 Task: In the Company zunheboto.nic.in, schedule a meeting with title: 'Introducing Our Products and Services ', Select date: '30 August, 2023', select start time: 12:00:PM. Add location on call (786) 555-4419 with meeting description: For further discussion on products, kindly join the meeting. Add attendees from company's contact and save.. Logged in from softage.10@softage.net
Action: Mouse moved to (67, 44)
Screenshot: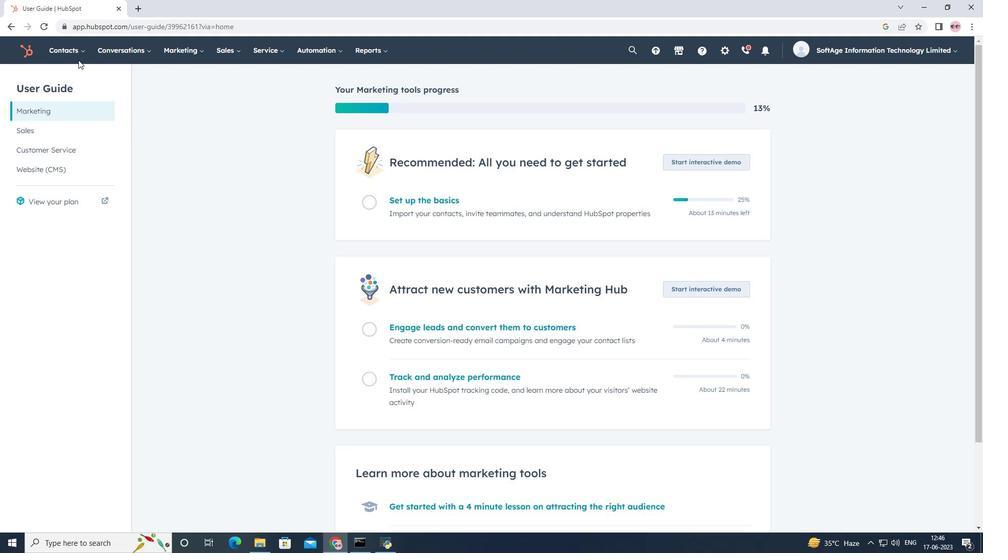 
Action: Mouse pressed left at (67, 44)
Screenshot: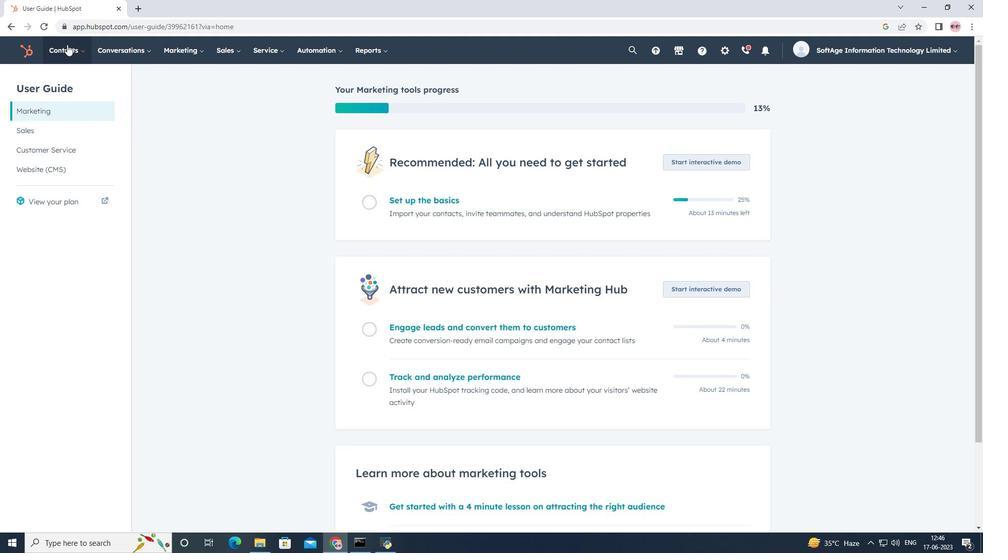 
Action: Mouse moved to (92, 103)
Screenshot: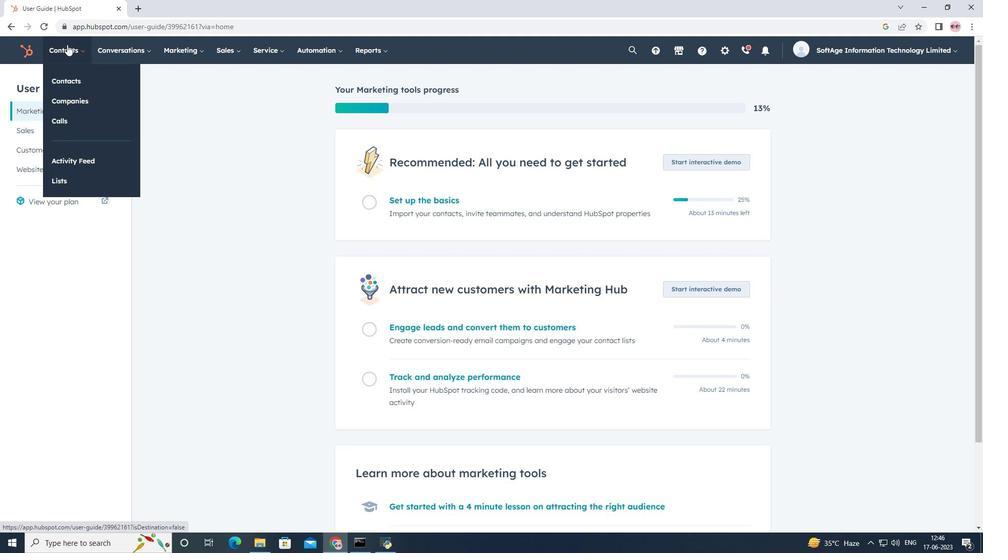 
Action: Mouse pressed left at (92, 103)
Screenshot: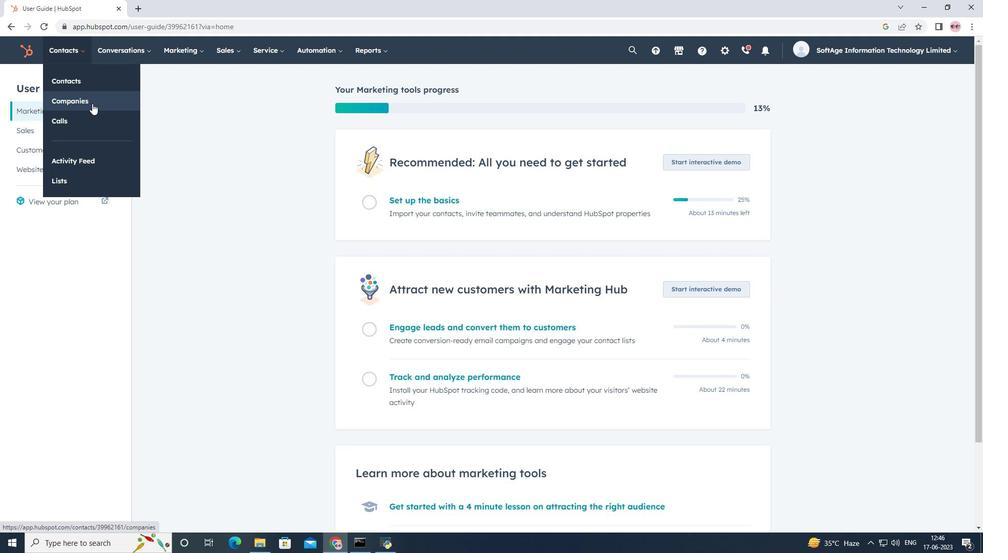 
Action: Mouse moved to (73, 172)
Screenshot: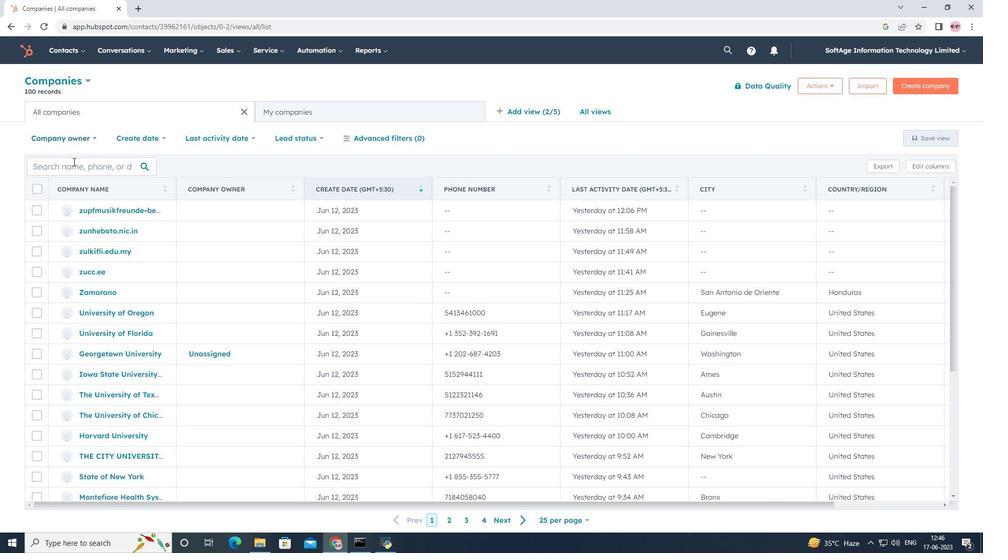 
Action: Mouse pressed left at (73, 172)
Screenshot: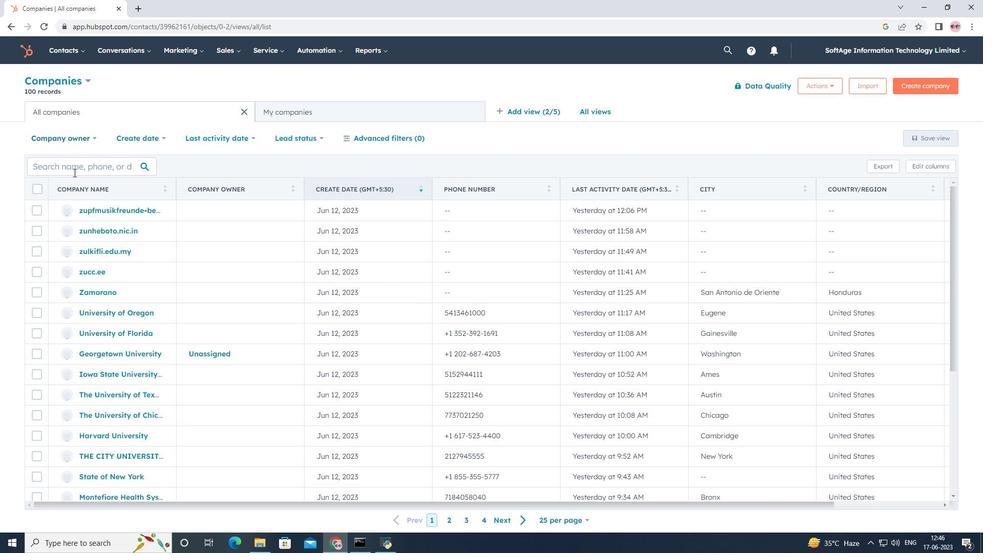 
Action: Key pressed zunheboto
Screenshot: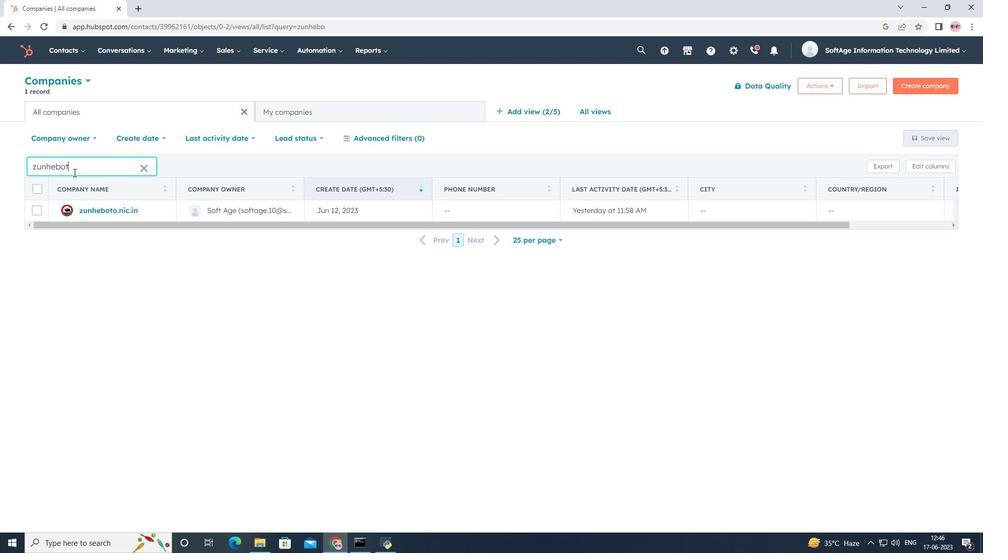 
Action: Mouse moved to (95, 212)
Screenshot: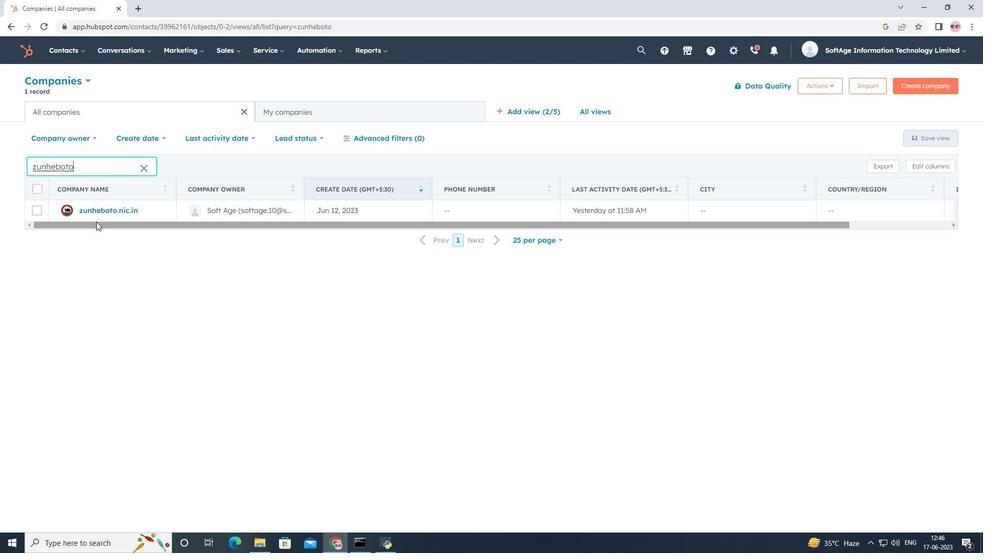 
Action: Mouse pressed left at (95, 212)
Screenshot: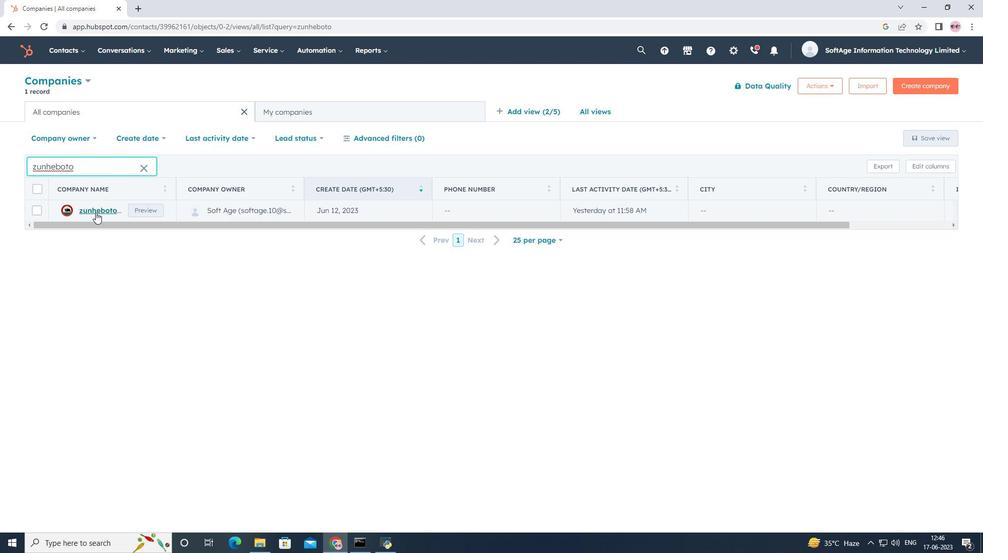 
Action: Mouse moved to (174, 163)
Screenshot: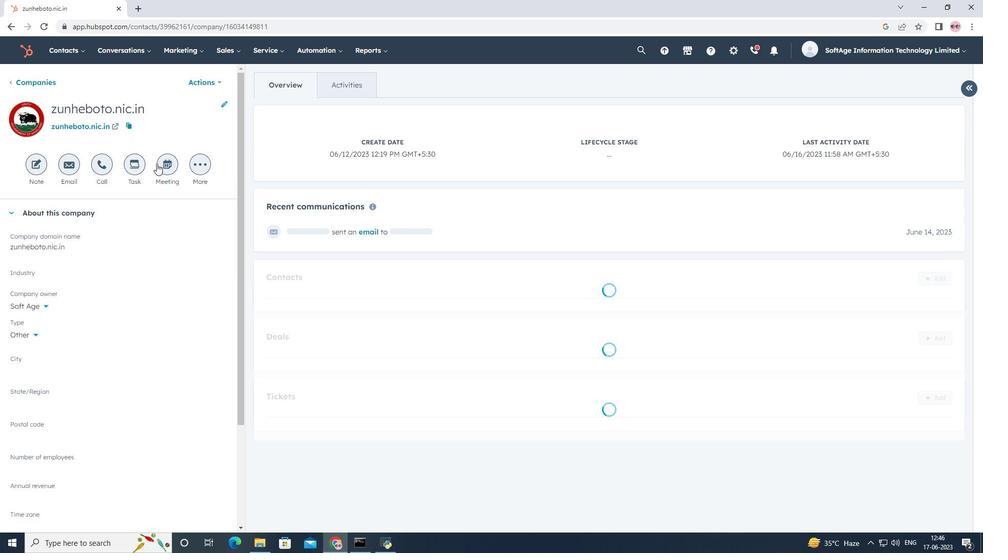 
Action: Mouse pressed left at (174, 163)
Screenshot: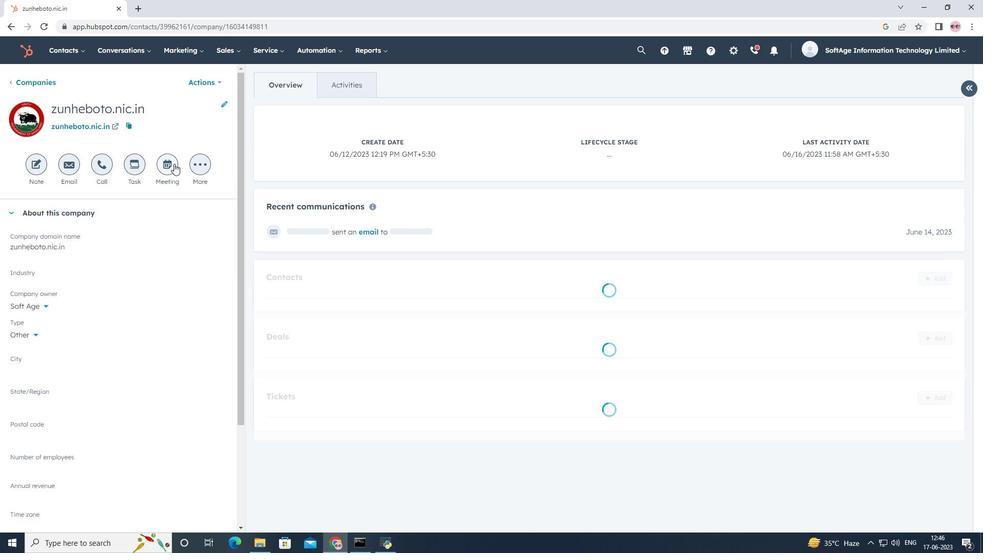 
Action: Mouse moved to (180, 163)
Screenshot: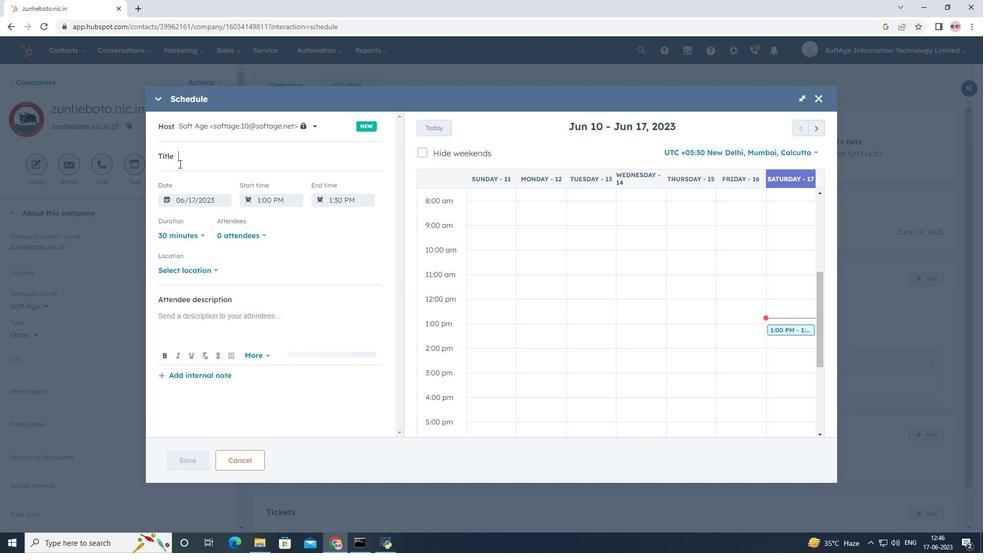 
Action: Mouse pressed left at (180, 163)
Screenshot: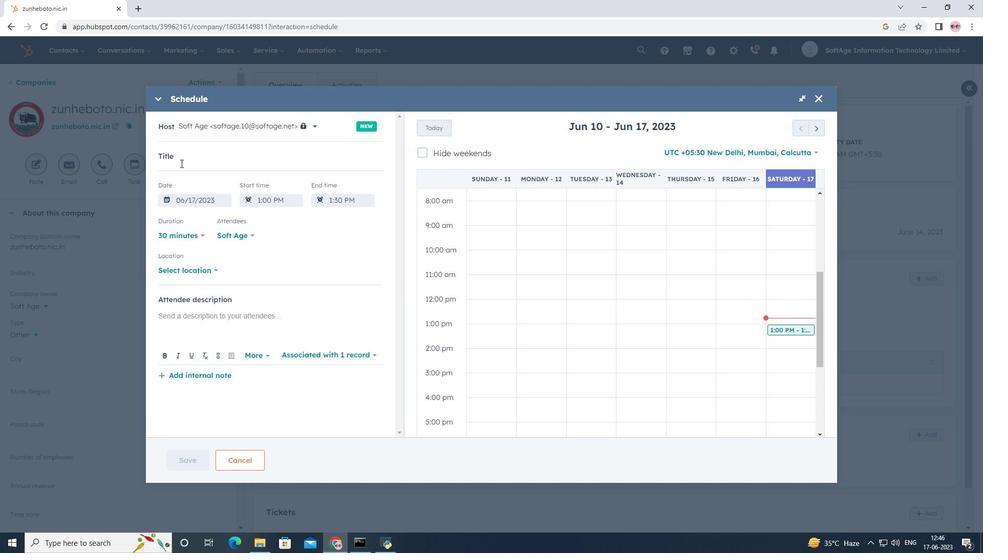 
Action: Key pressed <Key.shift>Introducing<Key.space><Key.shift>Our<Key.space><Key.shift><Key.shift><Key.shift><Key.shift><Key.shift><Key.shift><Key.shift><Key.shift><Key.shift><Key.shift><Key.shift><Key.shift><Key.shift><Key.shift><Key.shift><Key.shift><Key.shift><Key.shift><Key.shift><Key.shift><Key.shift><Key.shift><Key.shift><Key.shift><Key.shift><Key.shift><Key.shift><Key.shift><Key.shift><Key.shift><Key.shift>Products<Key.space>and<Key.space><Key.shift><Key.shift><Key.shift><Key.shift><Key.shift><Key.shift><Key.shift><Key.shift><Key.shift><Key.shift><Key.shift><Key.shift>Services
Screenshot: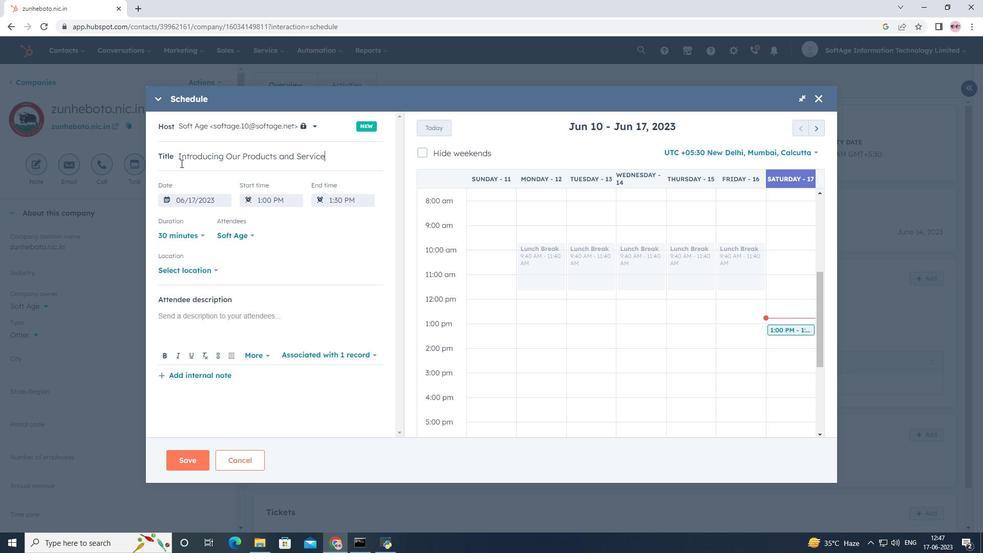 
Action: Mouse moved to (820, 126)
Screenshot: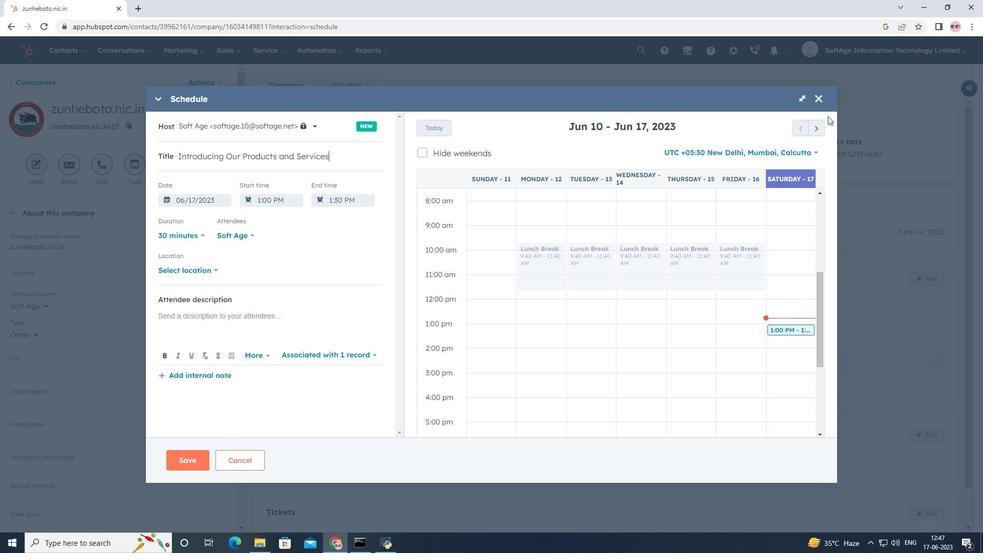
Action: Mouse pressed left at (820, 126)
Screenshot: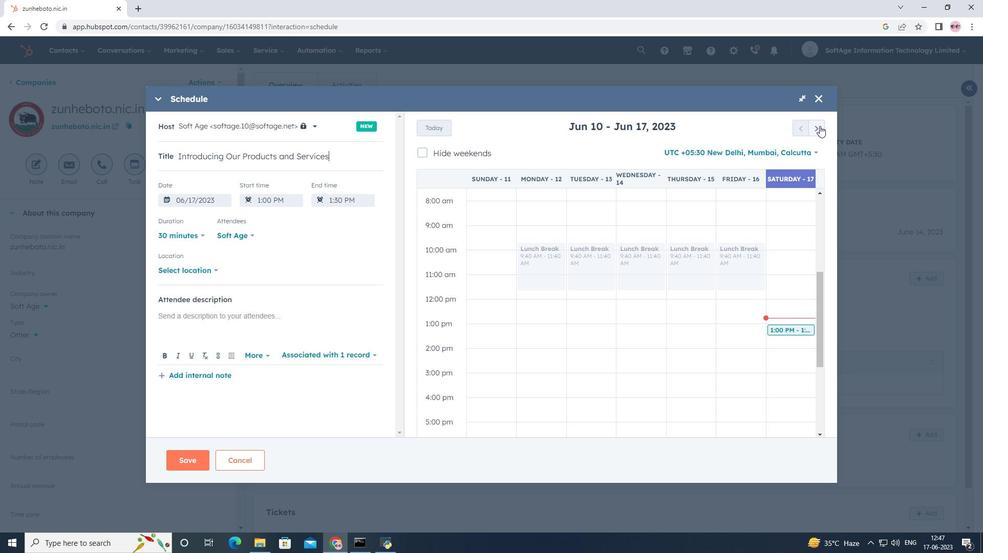 
Action: Mouse pressed left at (820, 126)
Screenshot: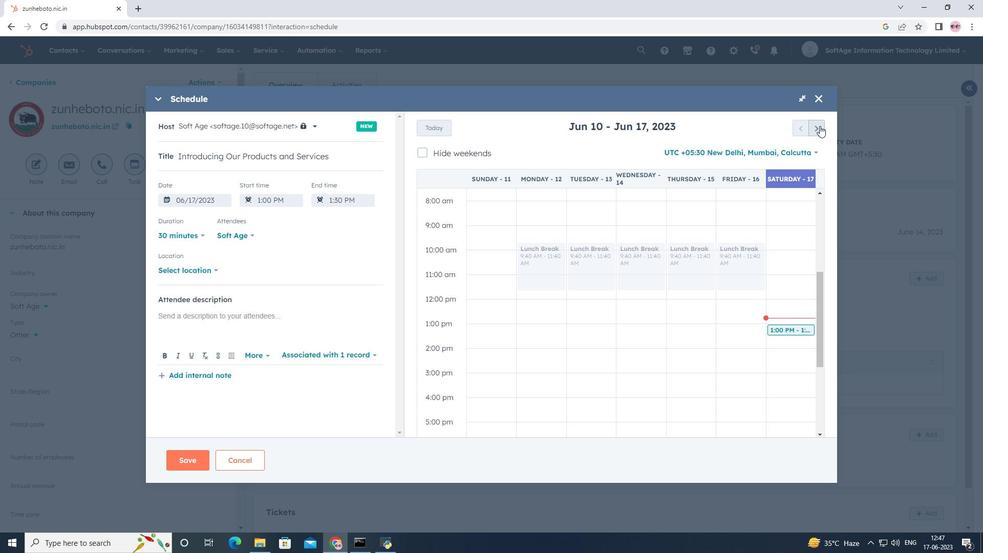 
Action: Mouse pressed left at (820, 126)
Screenshot: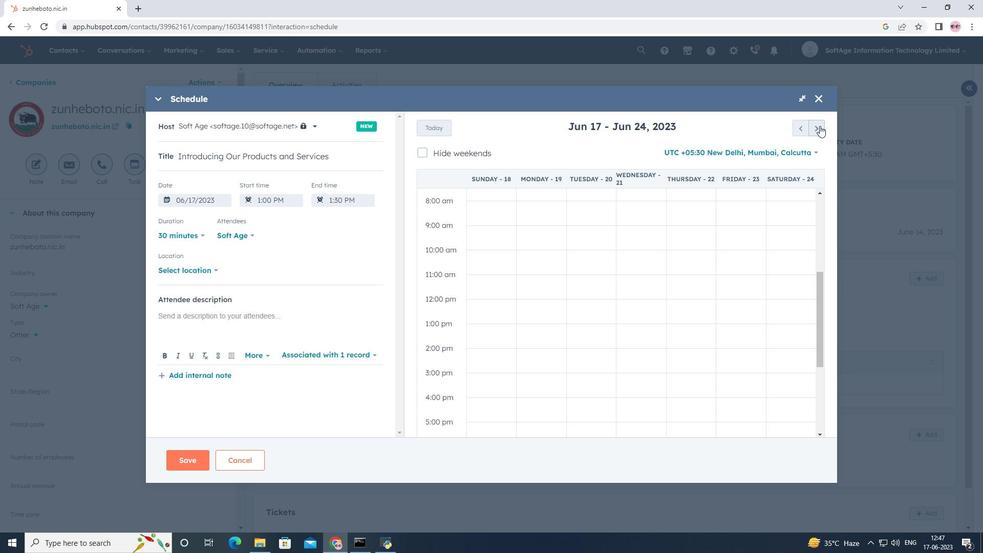 
Action: Mouse pressed left at (820, 126)
Screenshot: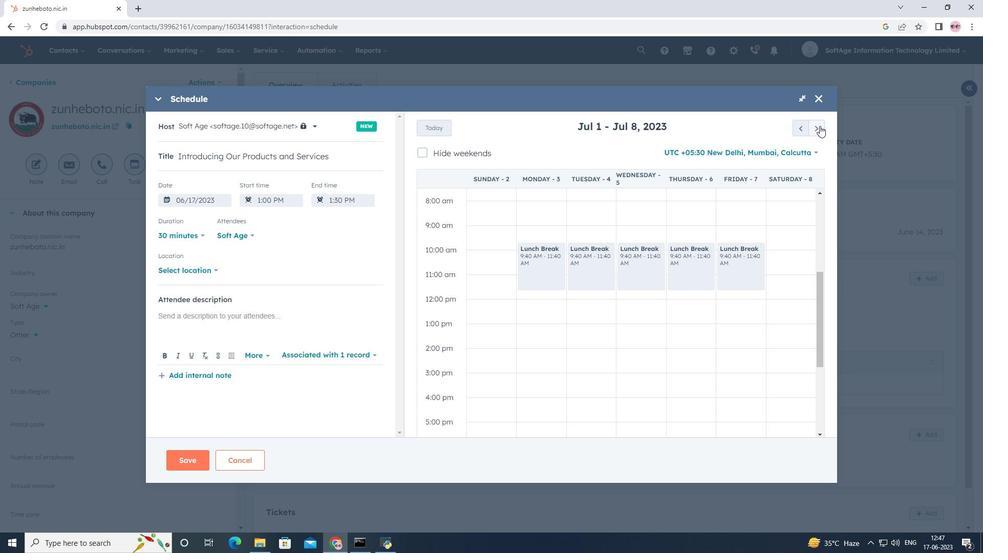 
Action: Mouse pressed left at (820, 126)
Screenshot: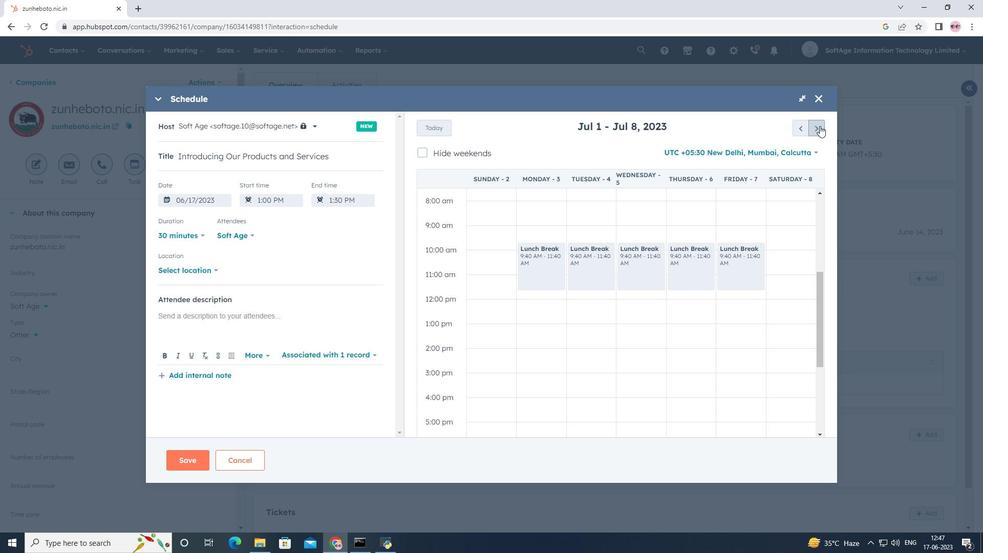 
Action: Mouse pressed left at (820, 126)
Screenshot: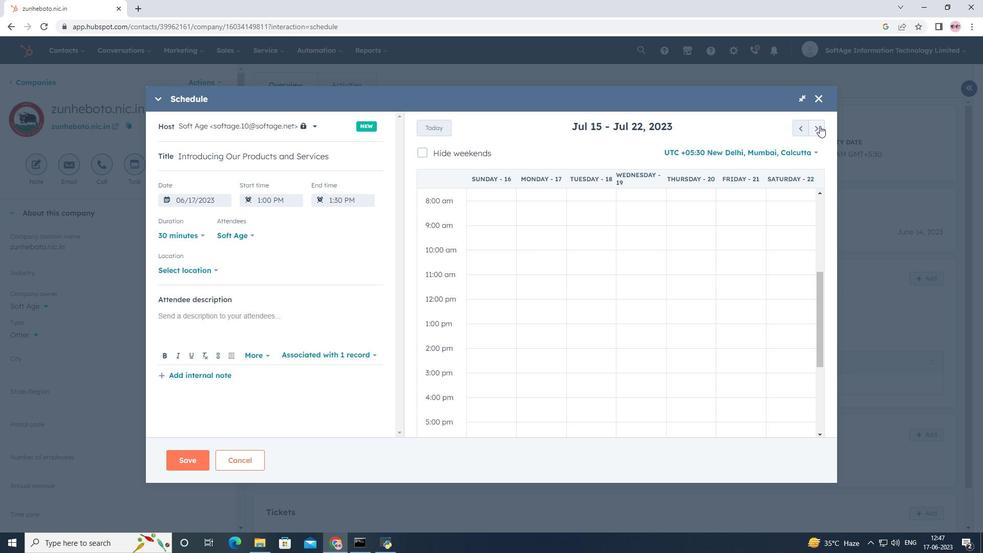 
Action: Mouse pressed left at (820, 126)
Screenshot: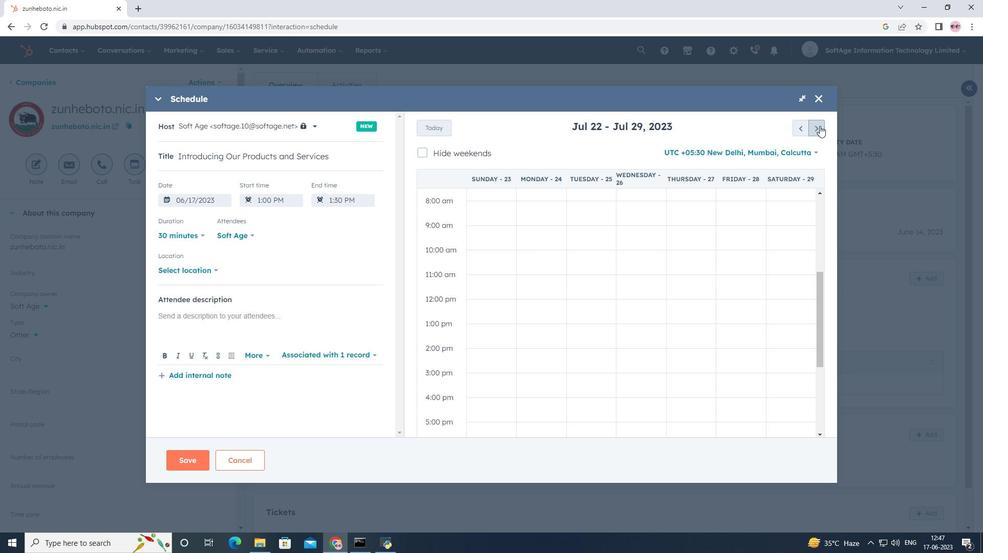
Action: Mouse pressed left at (820, 126)
Screenshot: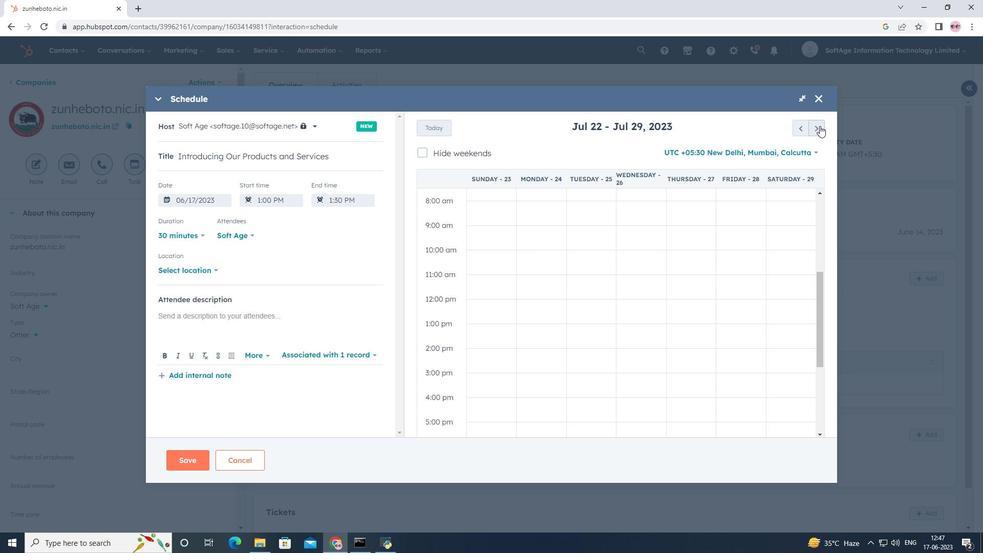
Action: Mouse pressed left at (820, 126)
Screenshot: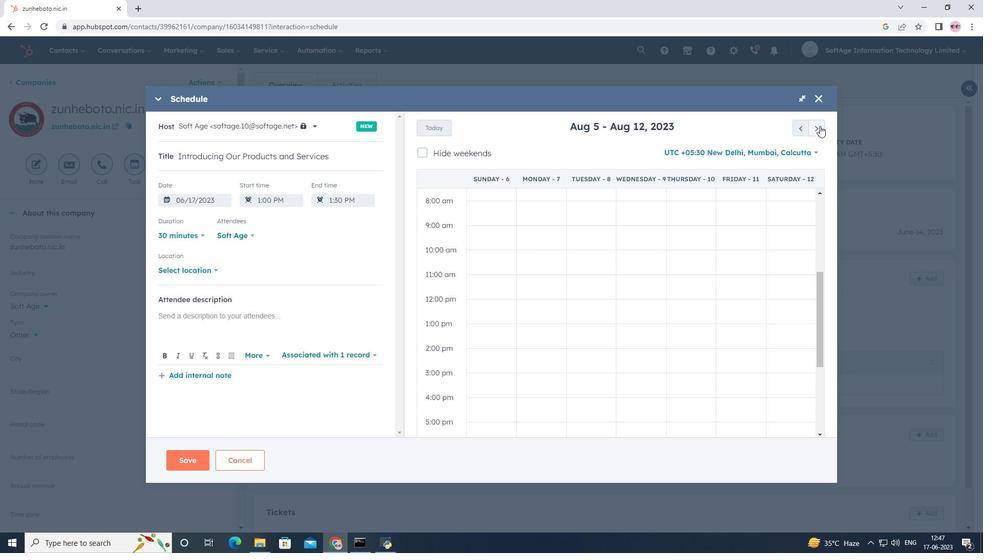 
Action: Mouse pressed left at (820, 126)
Screenshot: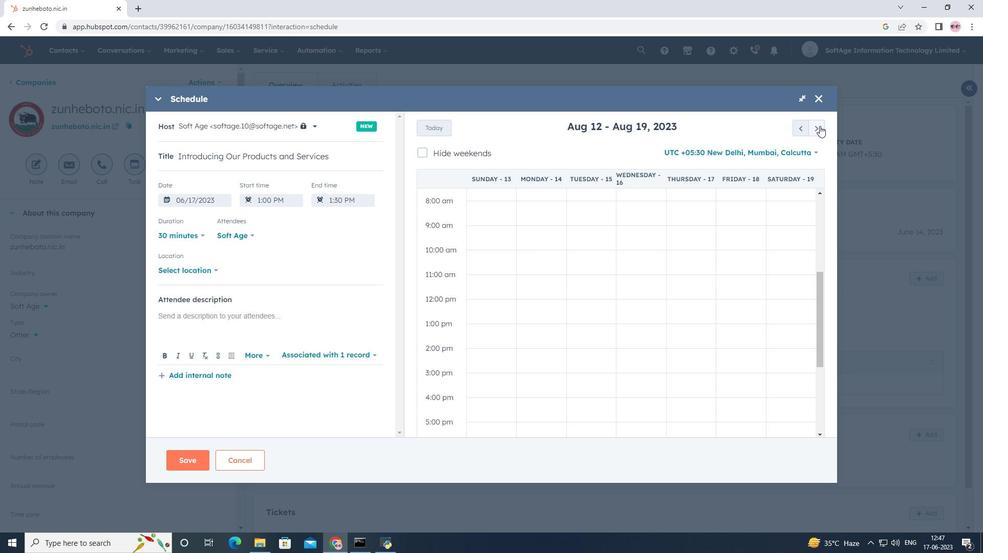 
Action: Mouse pressed left at (820, 126)
Screenshot: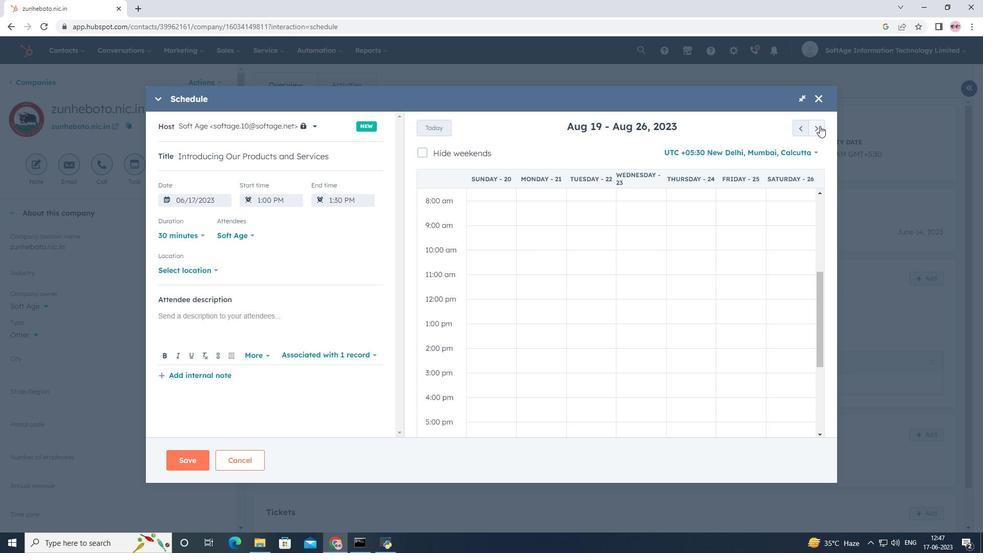 
Action: Mouse moved to (647, 308)
Screenshot: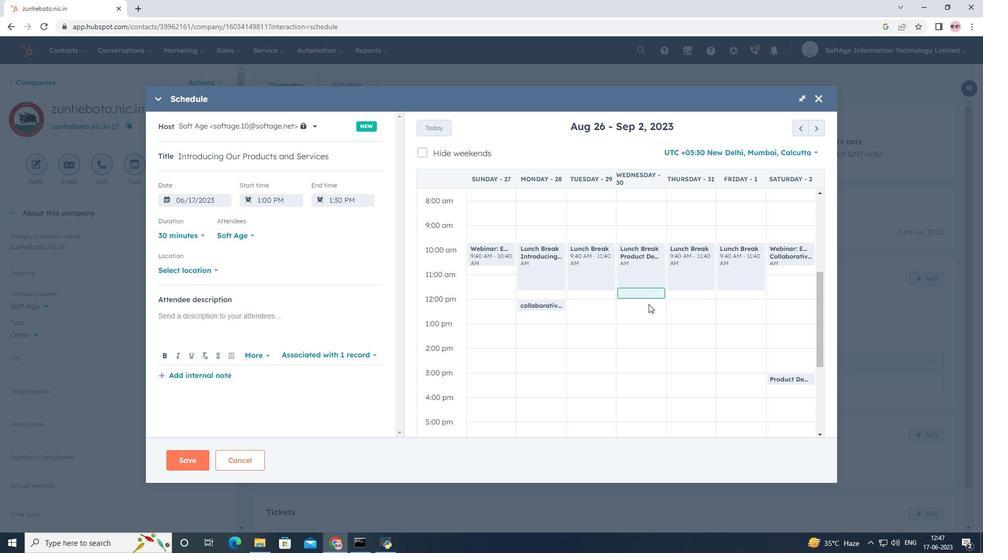 
Action: Mouse pressed left at (647, 308)
Screenshot: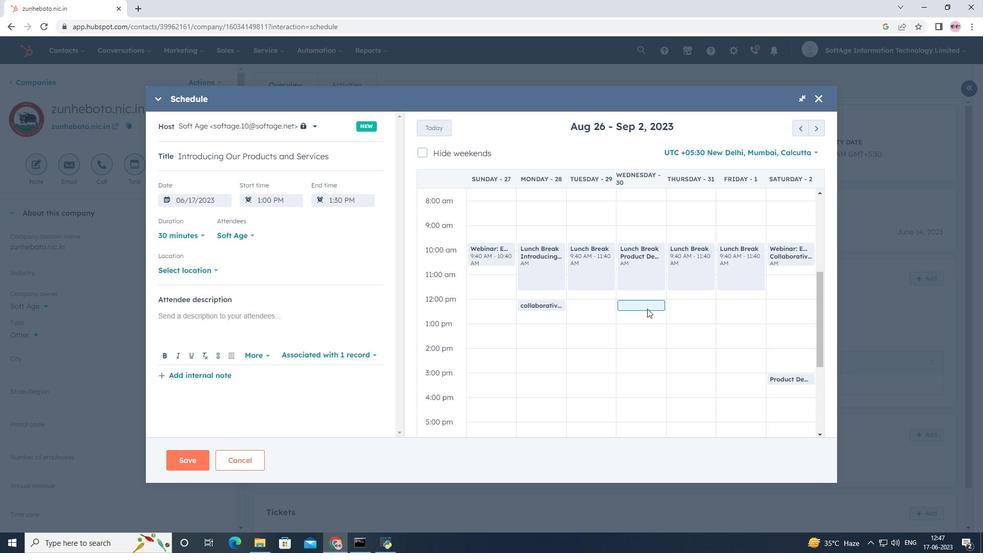 
Action: Mouse moved to (215, 270)
Screenshot: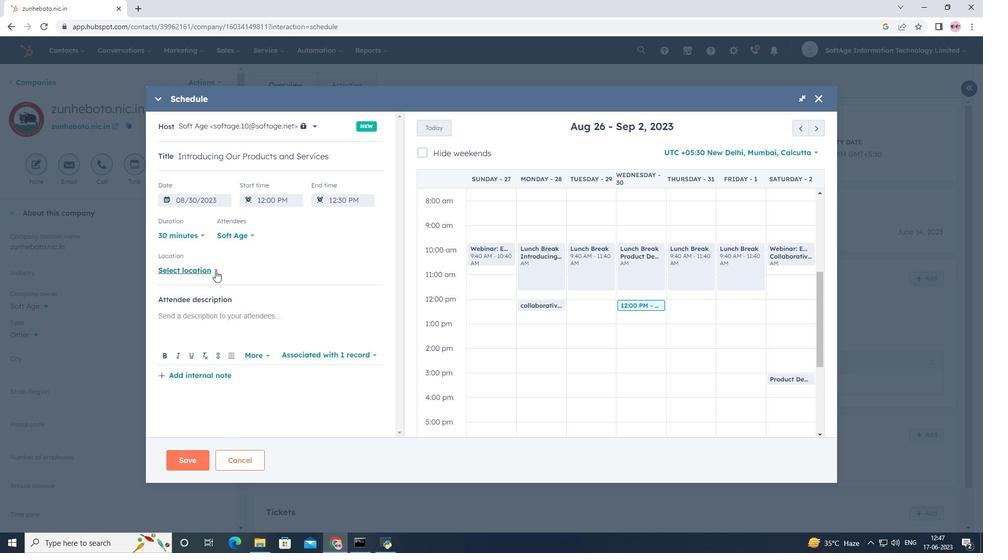 
Action: Mouse pressed left at (215, 270)
Screenshot: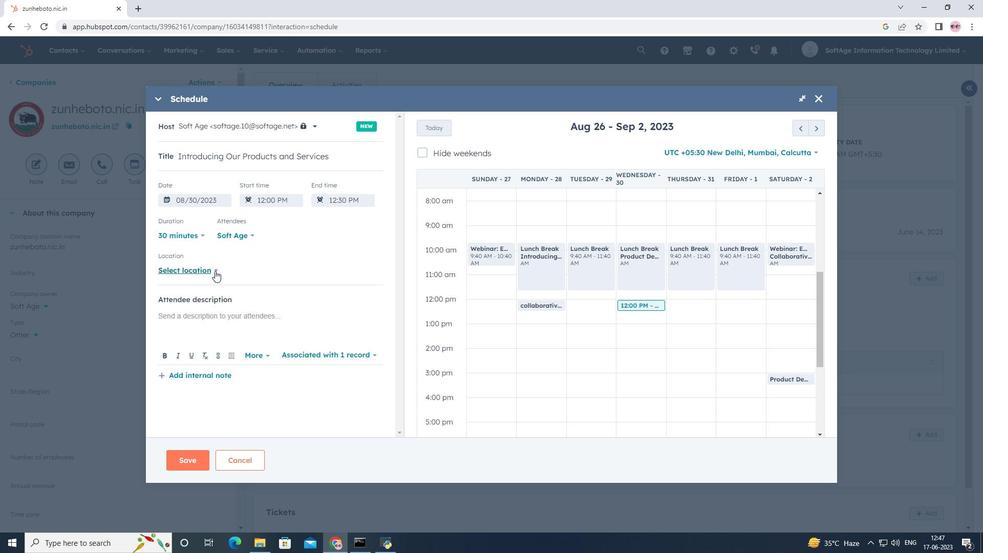 
Action: Mouse moved to (275, 245)
Screenshot: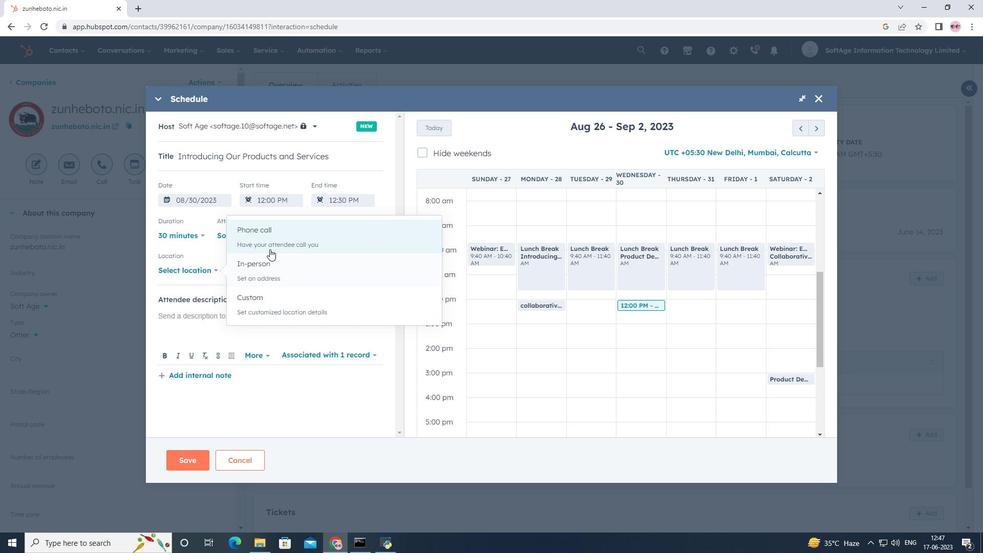 
Action: Mouse pressed left at (275, 245)
Screenshot: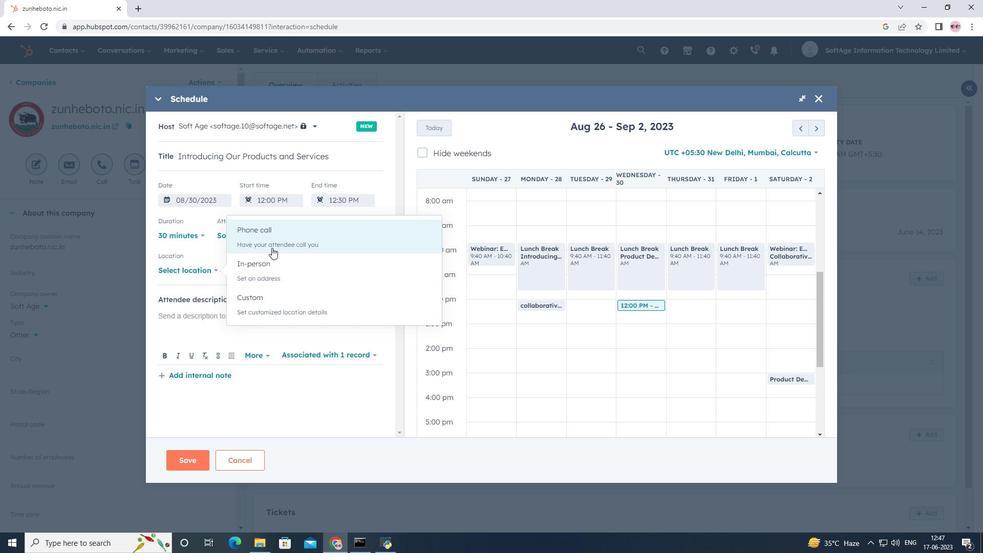 
Action: Mouse moved to (253, 269)
Screenshot: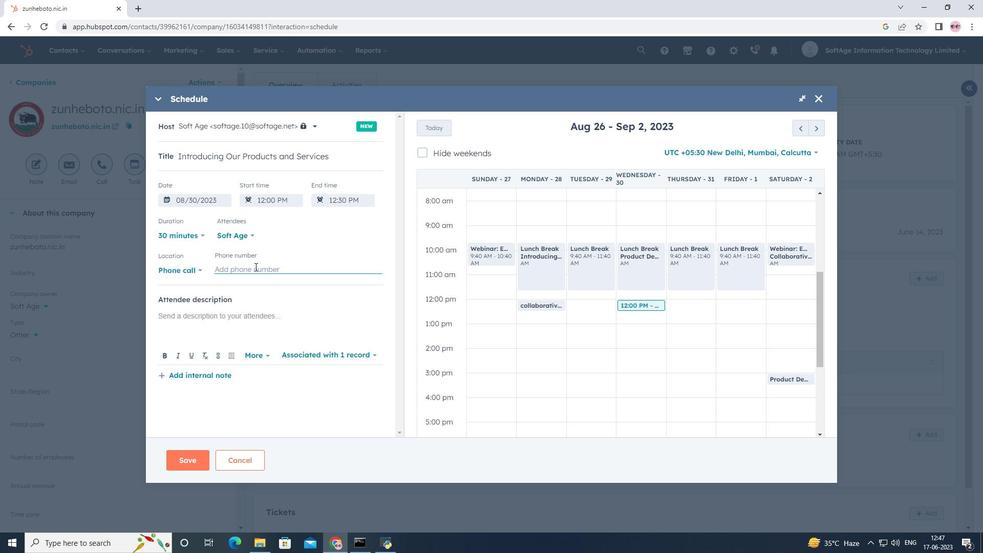 
Action: Mouse pressed left at (253, 269)
Screenshot: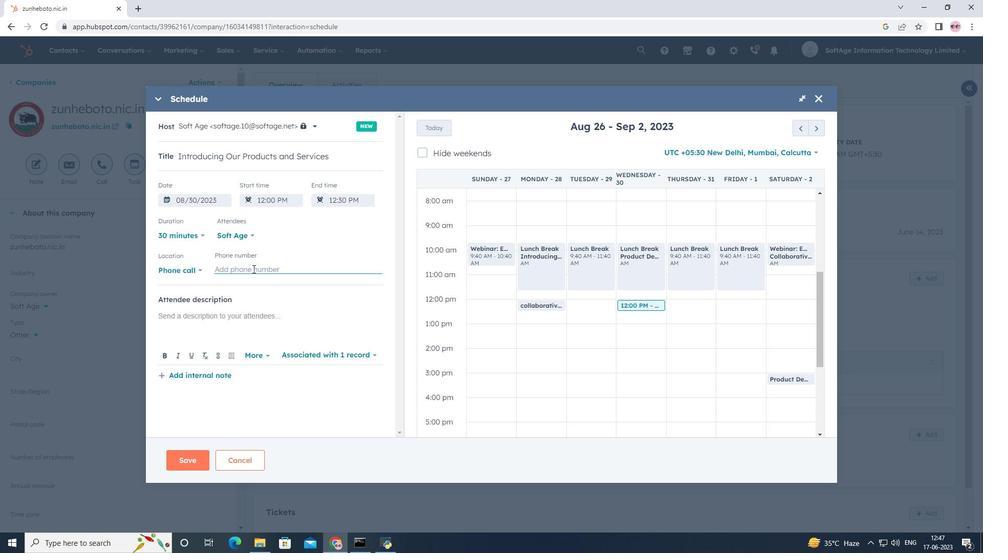 
Action: Key pressed <Key.shift>(786<Key.shift><Key.shift><Key.shift><Key.shift><Key.shift><Key.shift><Key.shift><Key.shift><Key.shift><Key.shift><Key.shift><Key.shift><Key.shift>)<Key.space>555-4419
Screenshot: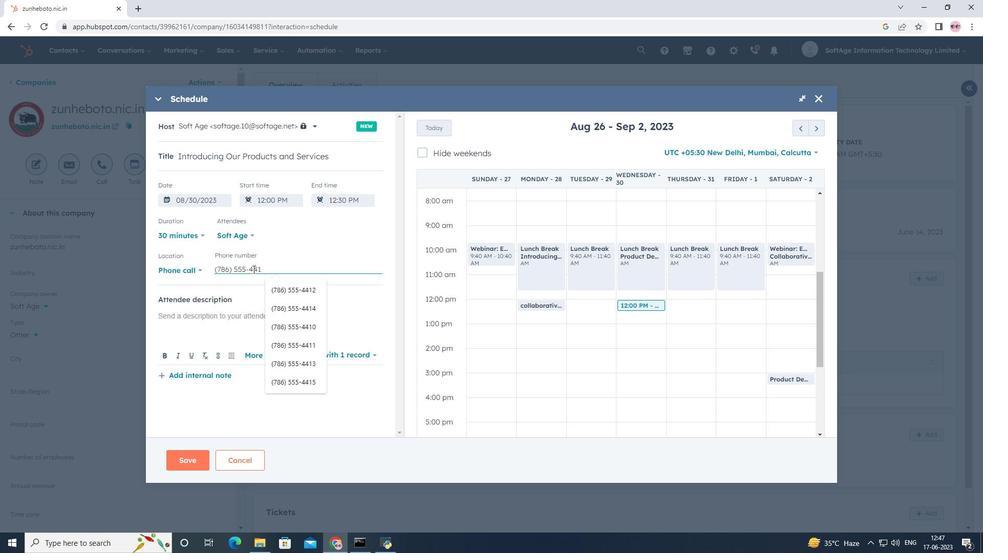 
Action: Mouse moved to (263, 311)
Screenshot: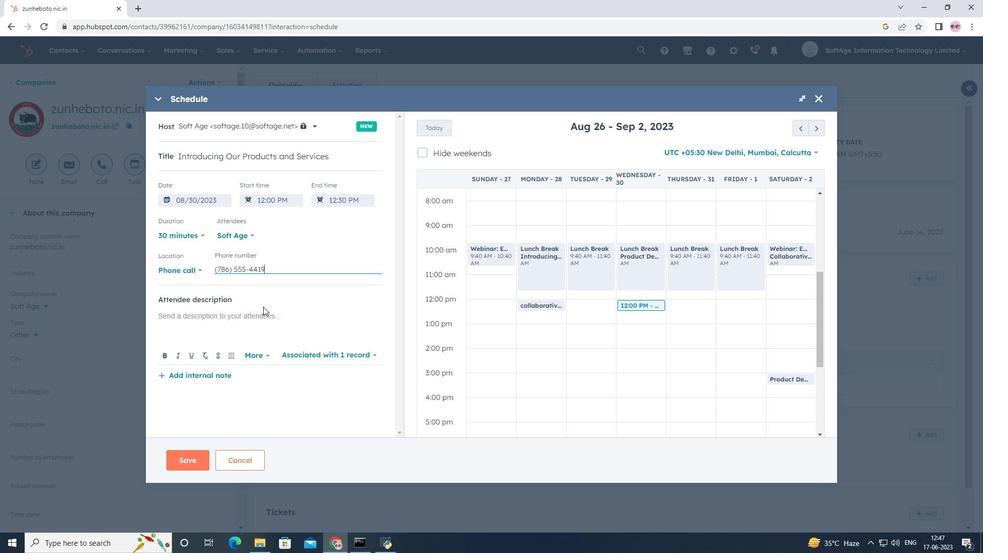 
Action: Mouse pressed left at (263, 311)
Screenshot: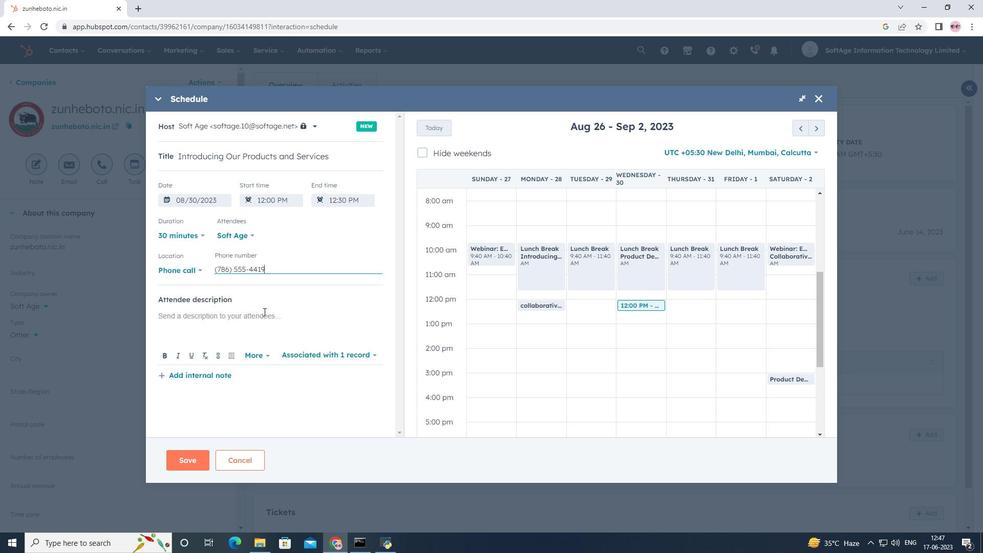 
Action: Key pressed <Key.shift>For<Key.space>further<Key.space>discussion<Key.space>on<Key.space>products,<Key.space>kindly<Key.space>join<Key.space>the<Key.space>meeting.
Screenshot: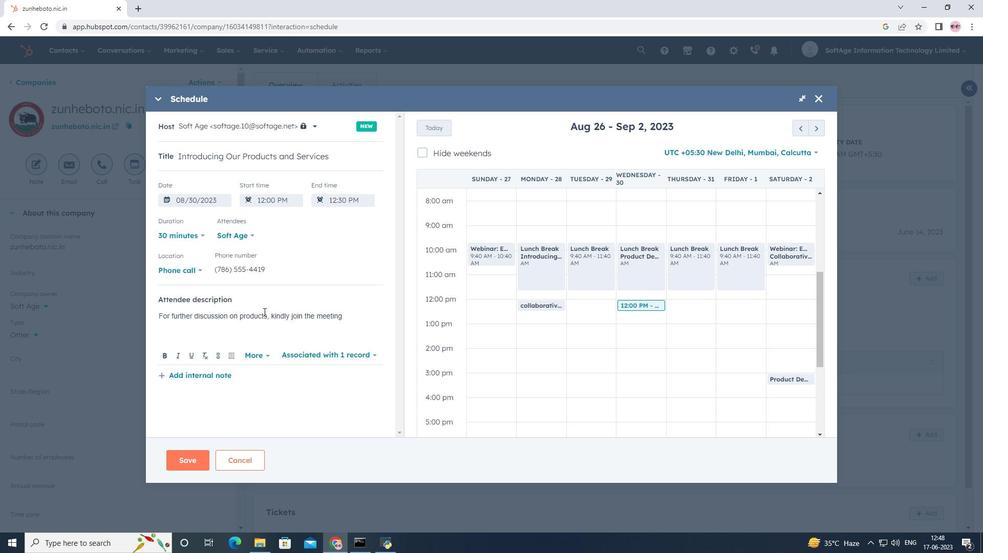 
Action: Mouse moved to (305, 354)
Screenshot: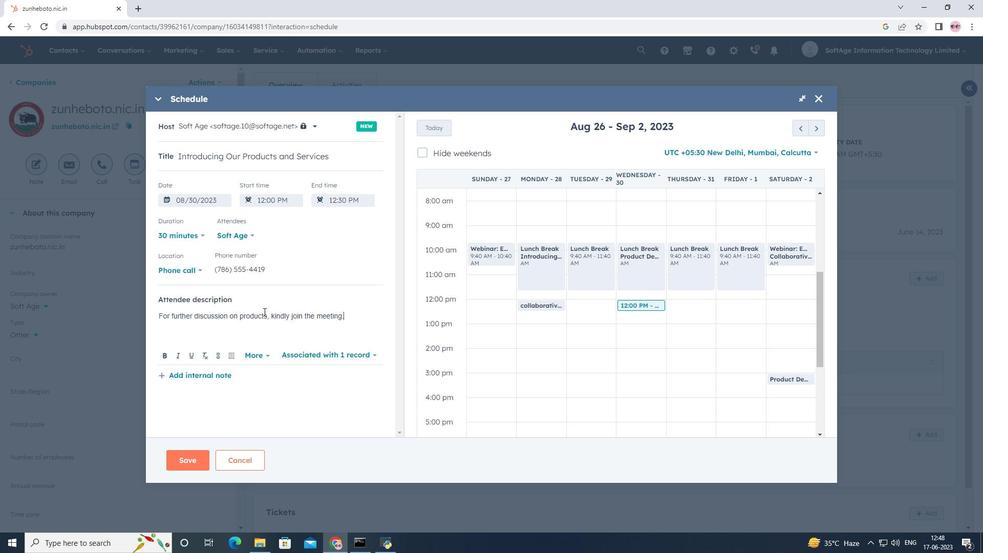 
Action: Mouse pressed left at (305, 354)
Screenshot: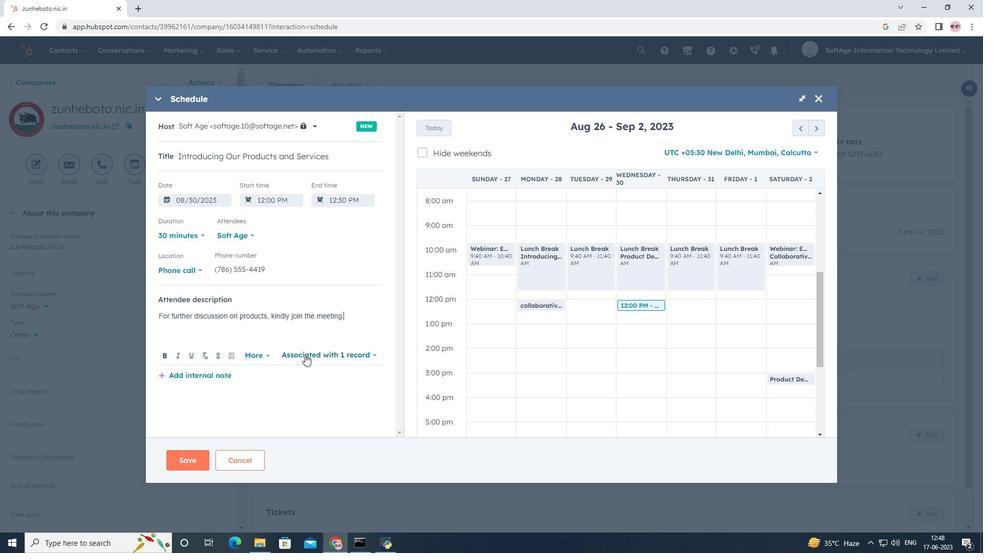 
Action: Mouse moved to (325, 279)
Screenshot: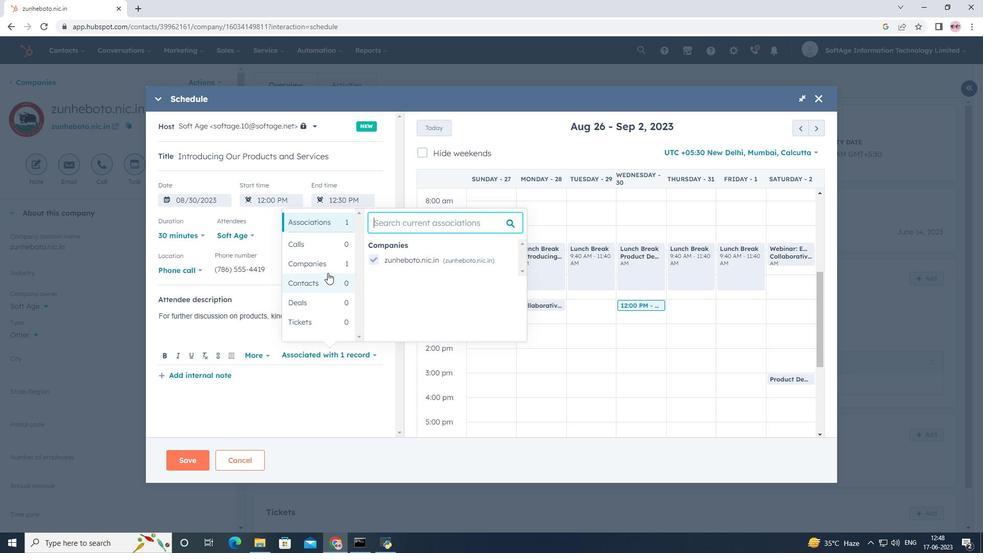 
Action: Mouse pressed left at (325, 279)
Screenshot: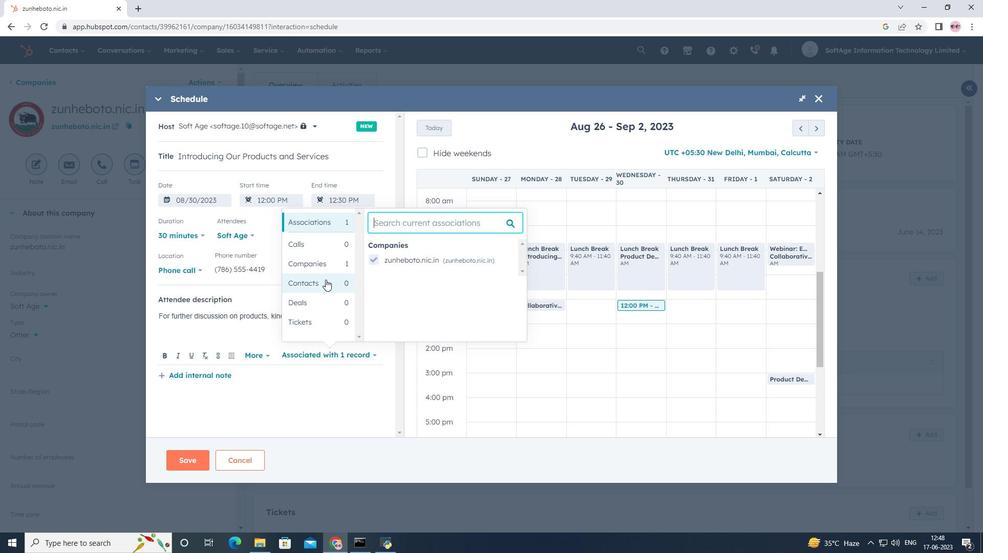 
Action: Mouse moved to (374, 252)
Screenshot: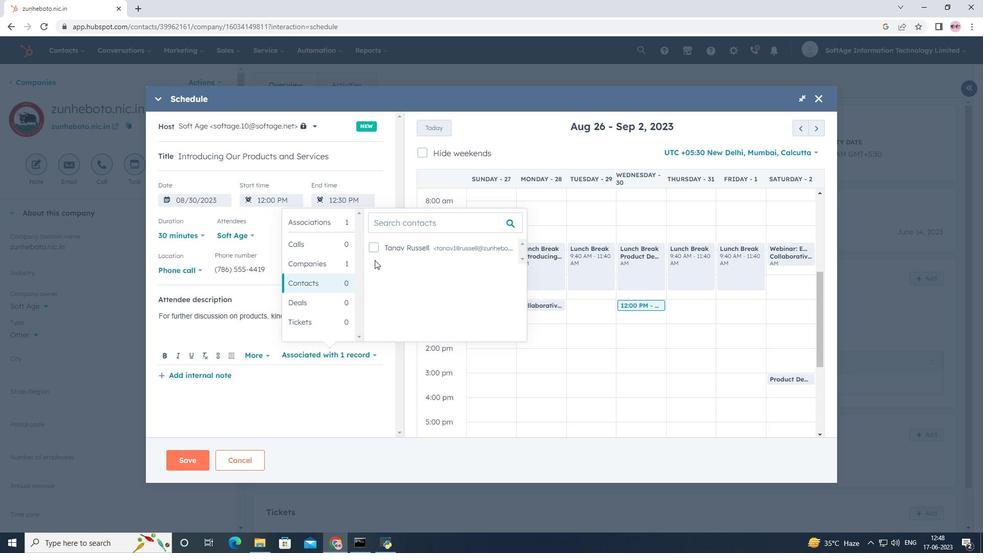 
Action: Mouse pressed left at (374, 252)
Screenshot: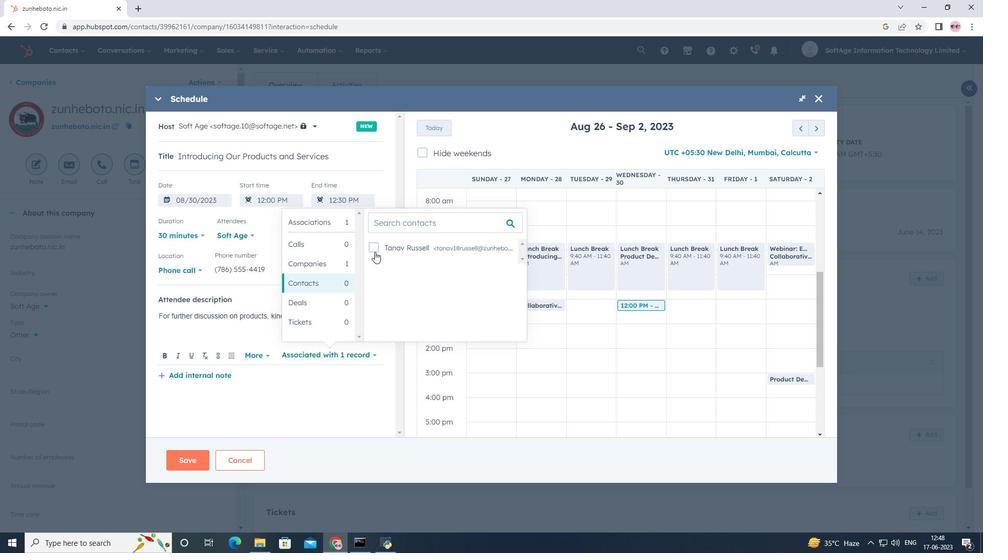 
Action: Mouse moved to (351, 430)
Screenshot: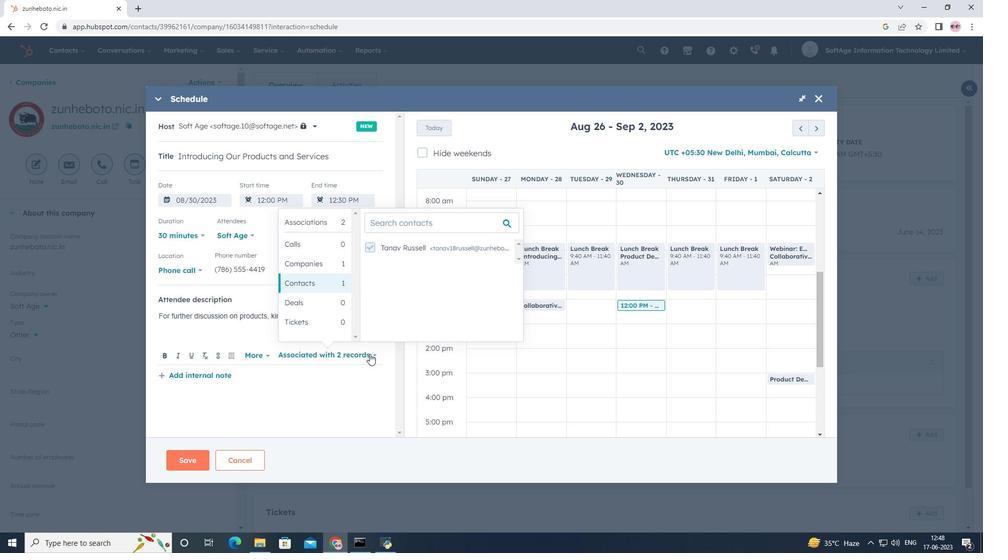 
Action: Mouse pressed left at (351, 430)
Screenshot: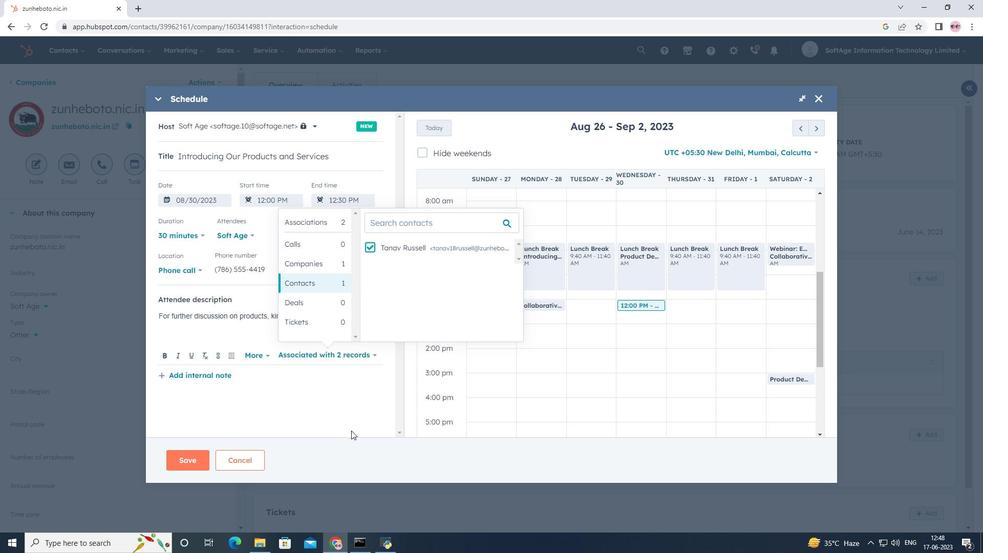 
Action: Mouse moved to (187, 454)
Screenshot: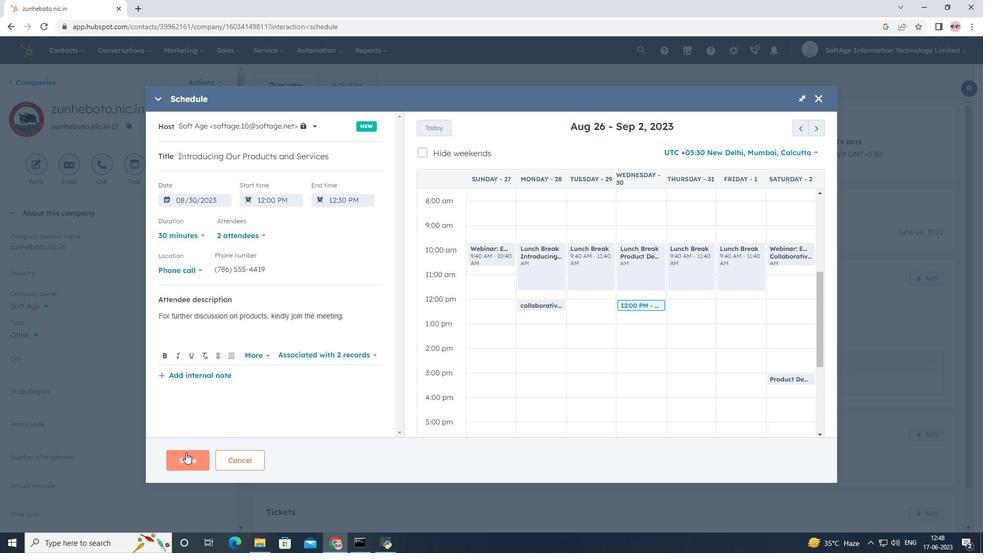 
Action: Mouse pressed left at (187, 454)
Screenshot: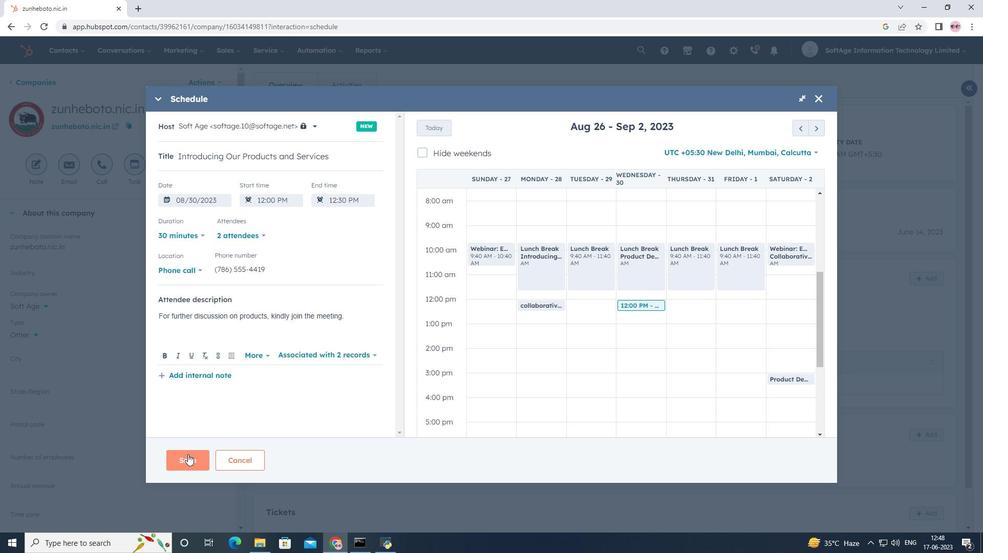 
Action: Mouse moved to (230, 416)
Screenshot: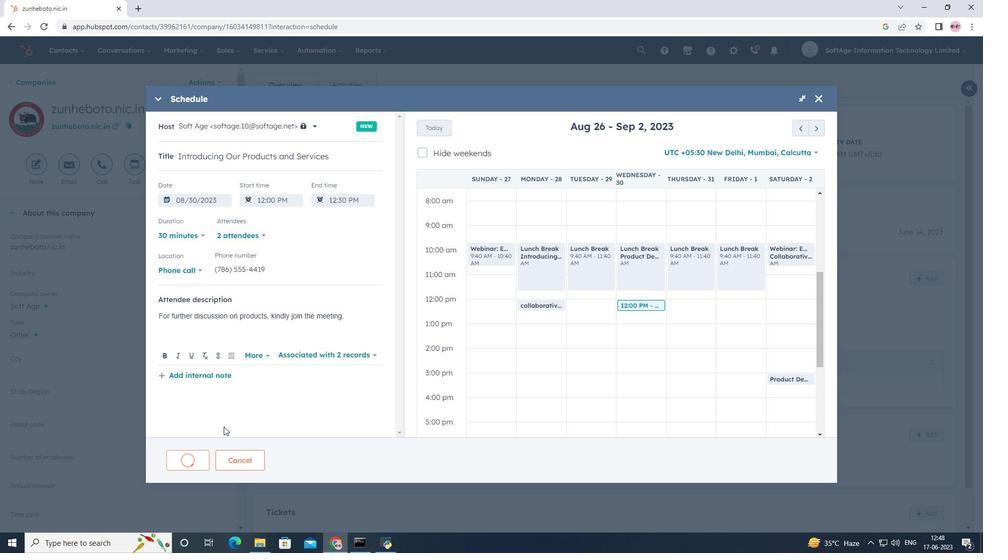
